 Task: Apply crop adjustments
Action: Mouse moved to (692, 265)
Screenshot: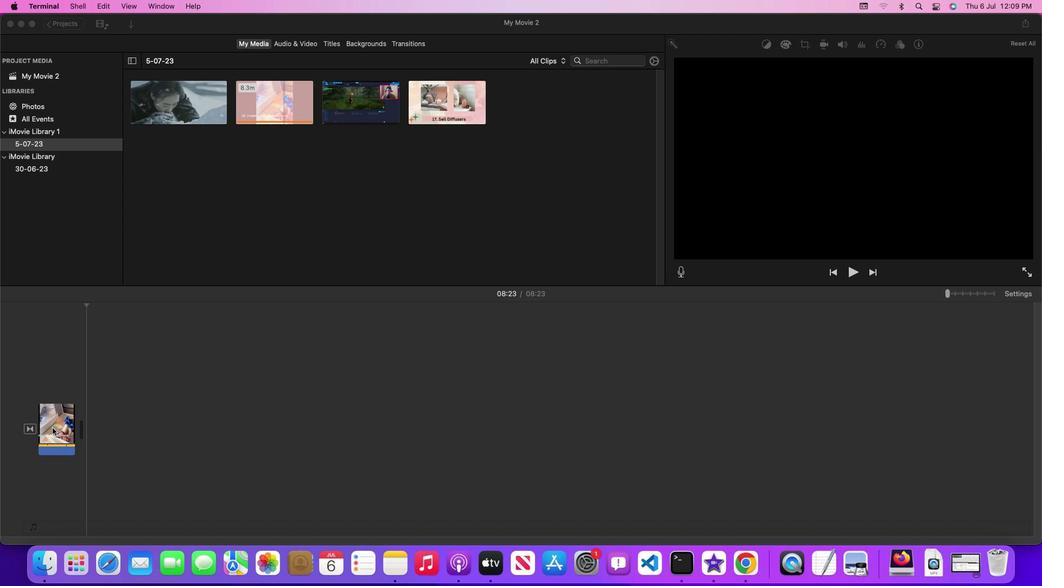
Action: Mouse pressed left at (692, 265)
Screenshot: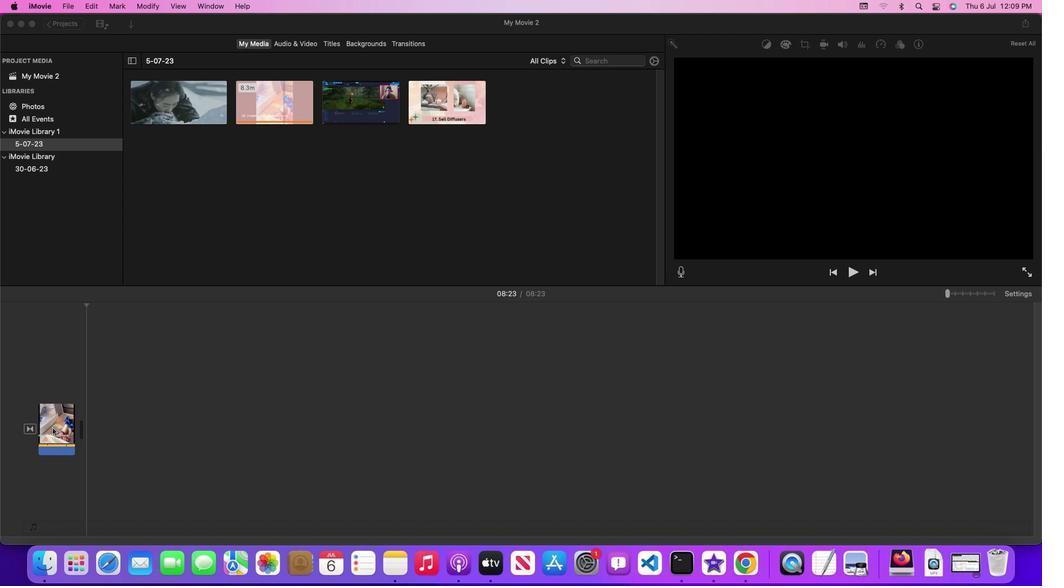 
Action: Mouse pressed left at (692, 265)
Screenshot: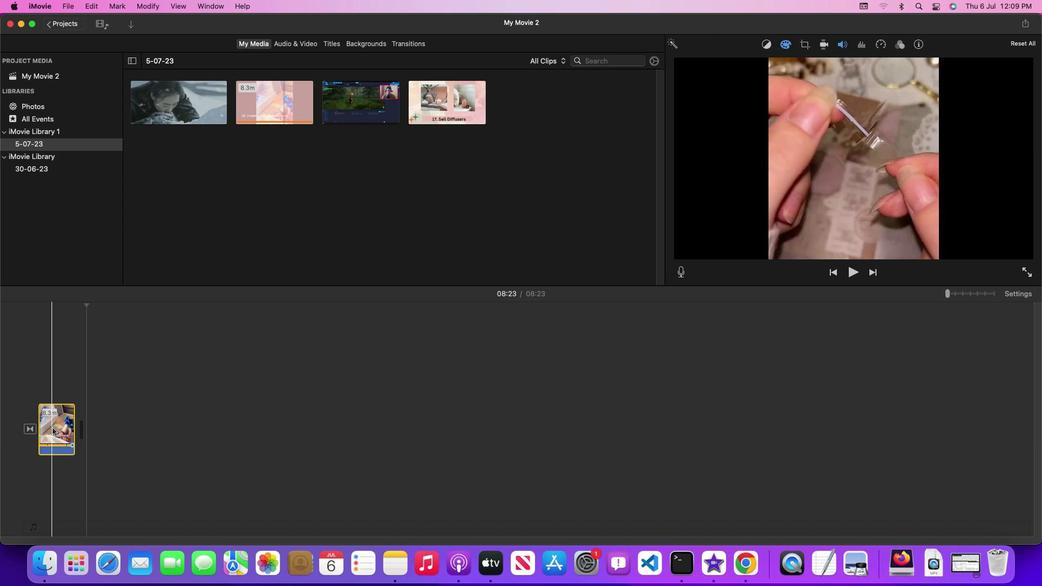 
Action: Mouse moved to (693, 266)
Screenshot: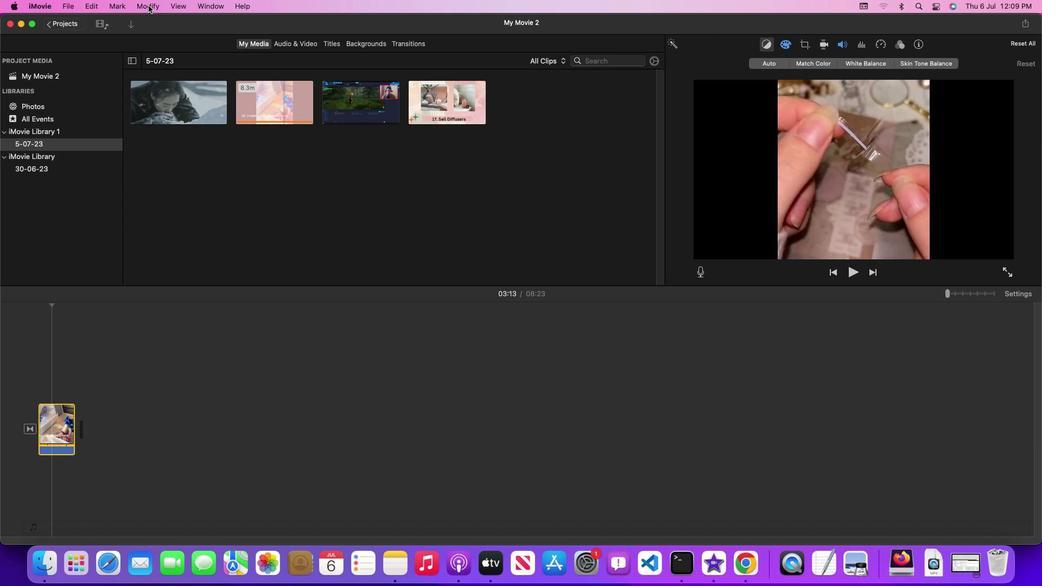 
Action: Mouse pressed left at (693, 266)
Screenshot: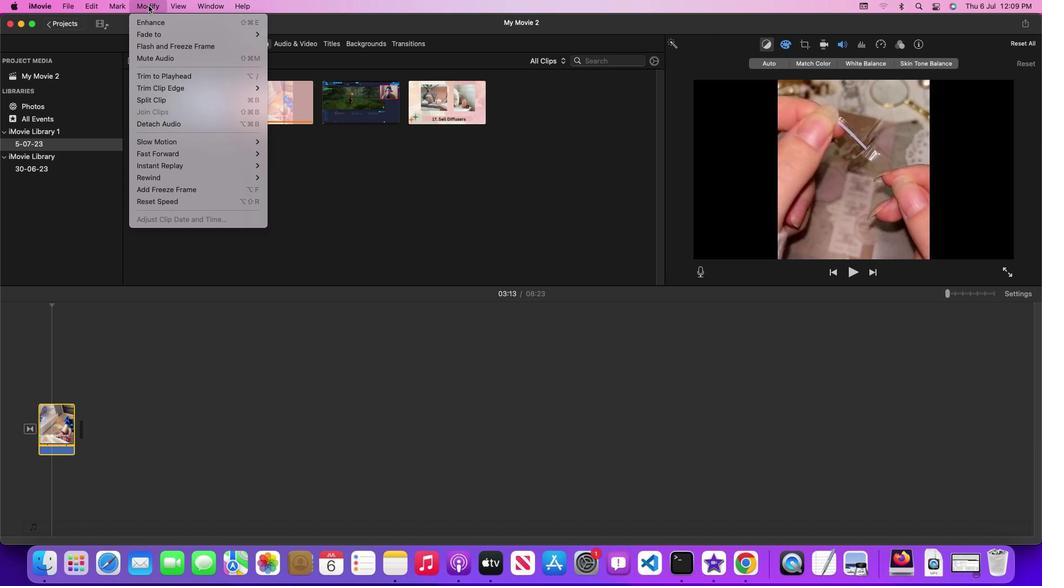 
Action: Mouse moved to (693, 266)
Screenshot: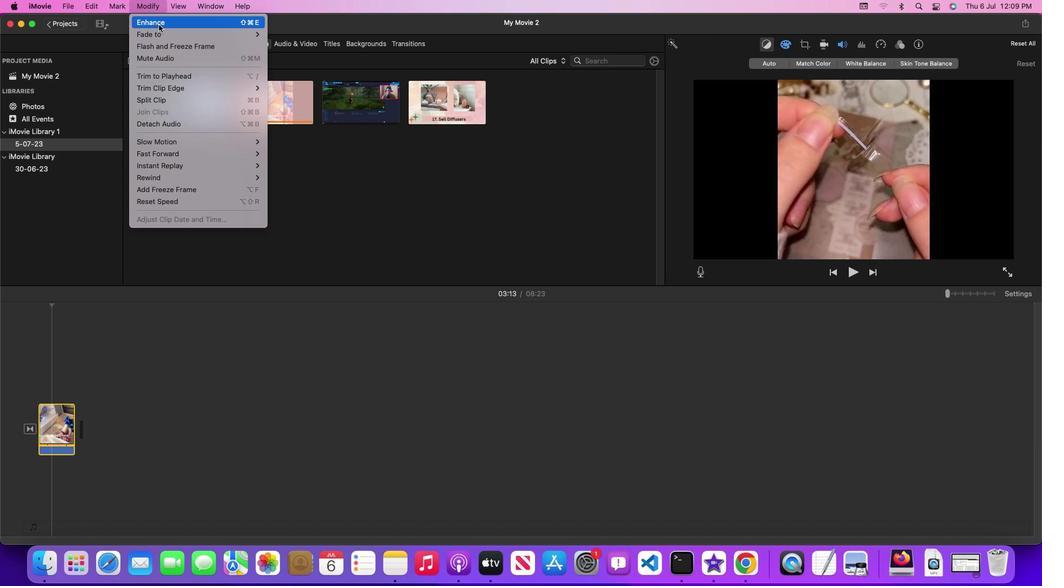 
Action: Mouse pressed left at (693, 266)
Screenshot: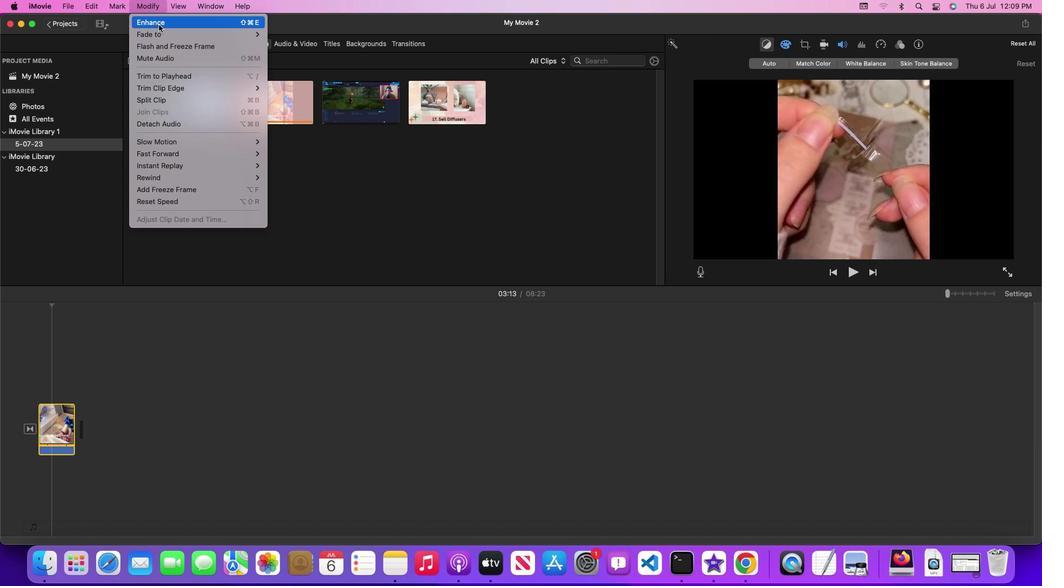 
Action: Mouse moved to (696, 266)
Screenshot: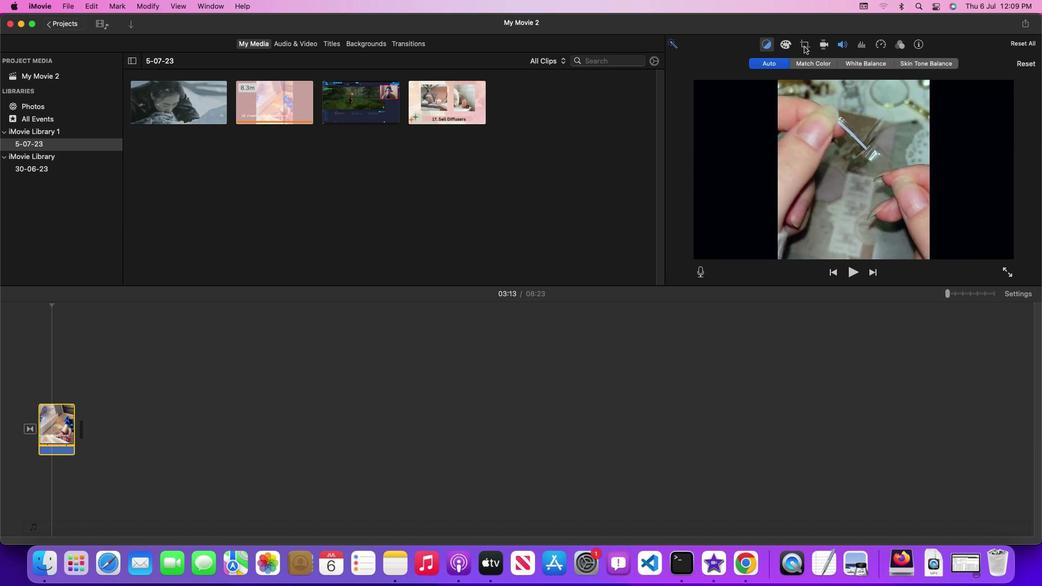 
Action: Mouse pressed left at (696, 266)
Screenshot: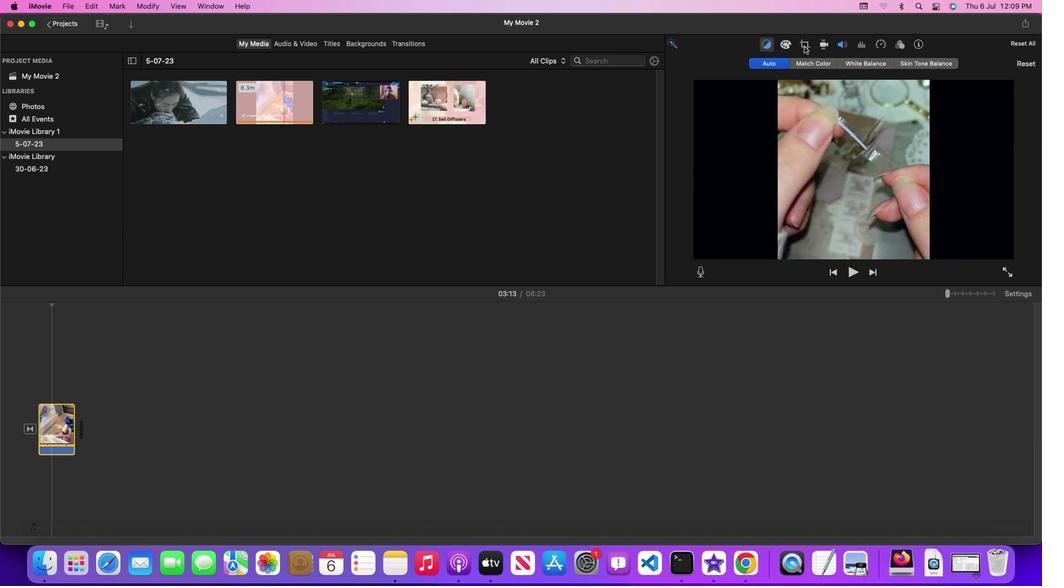 
Action: Mouse moved to (698, 266)
Screenshot: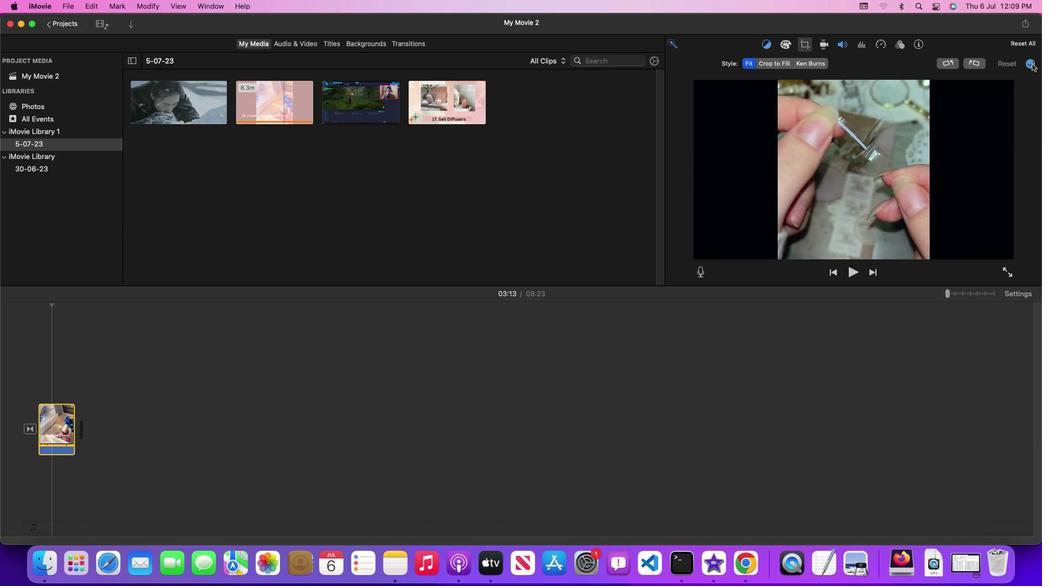 
Action: Mouse pressed left at (698, 266)
Screenshot: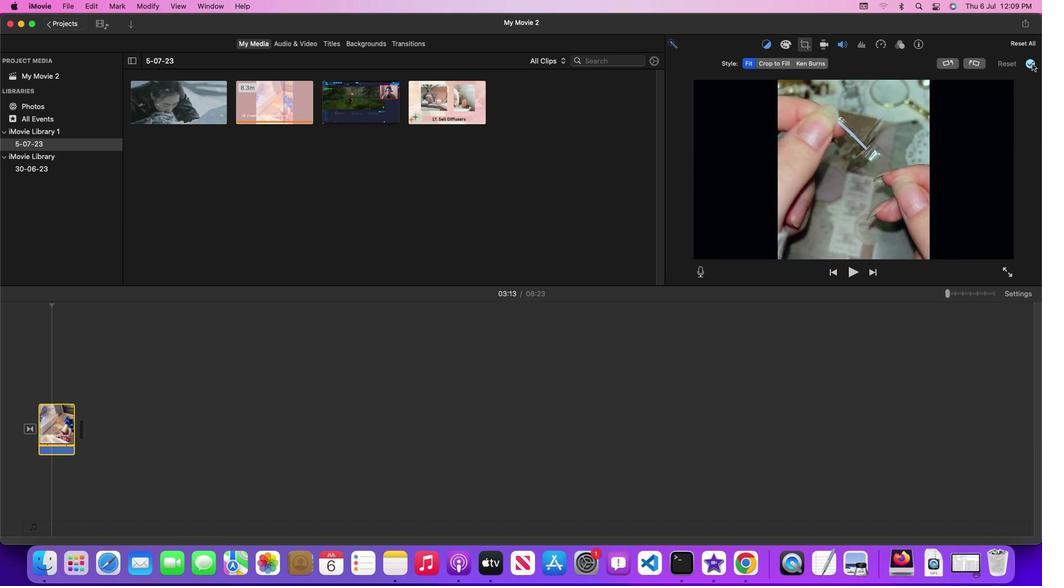 
Action: Mouse moved to (698, 266)
Screenshot: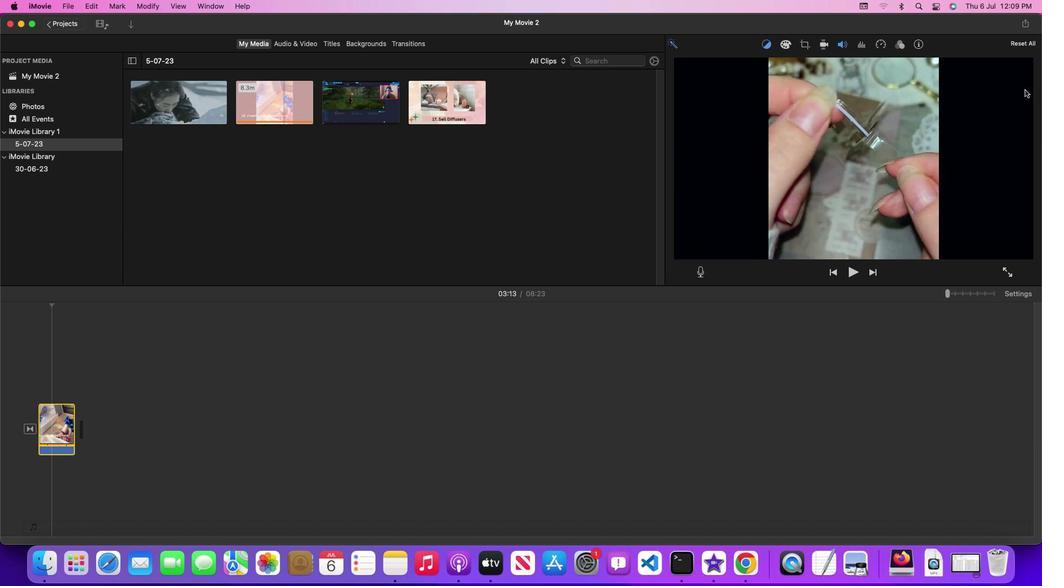 
